 Task: Create Card Employee Termination Meeting in Board Resource Allocation Software to Workspace Data Analysis and Reporting. Create Card Data Science Review in Board Influencer Identification to Workspace Data Analysis and Reporting. Create Card New Hire Orientation in Board Employee Performance Management and Coaching to Workspace Data Analysis and Reporting
Action: Mouse moved to (114, 339)
Screenshot: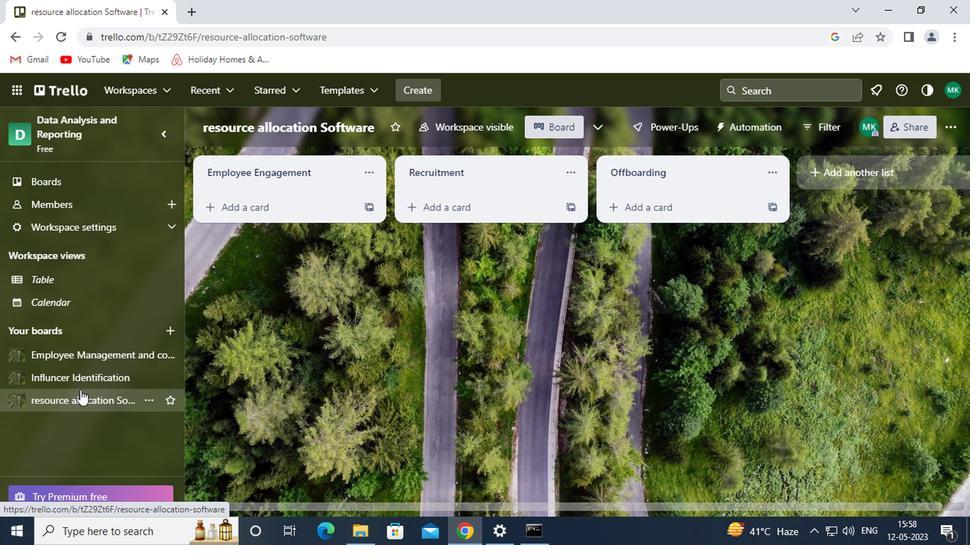 
Action: Mouse pressed left at (114, 339)
Screenshot: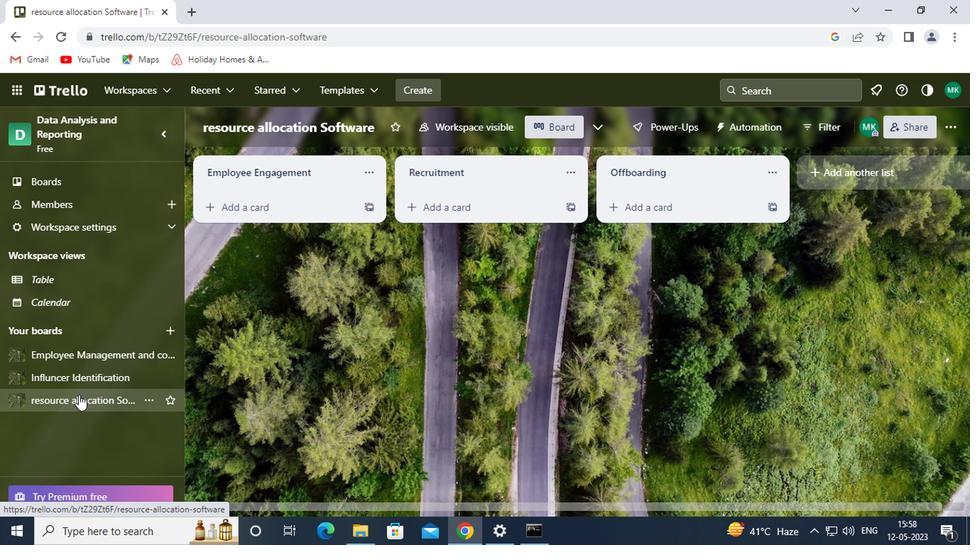 
Action: Mouse moved to (241, 201)
Screenshot: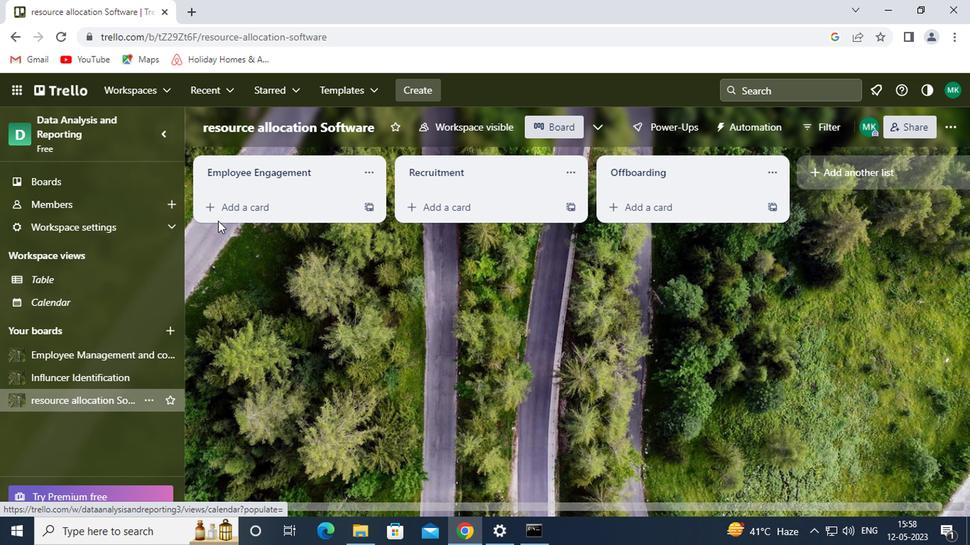 
Action: Mouse pressed left at (241, 201)
Screenshot: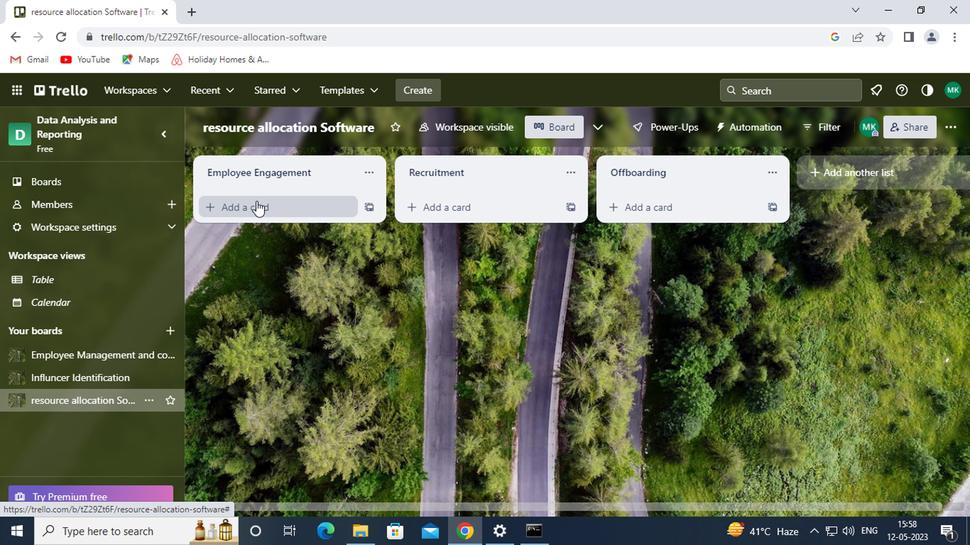 
Action: Mouse moved to (277, 202)
Screenshot: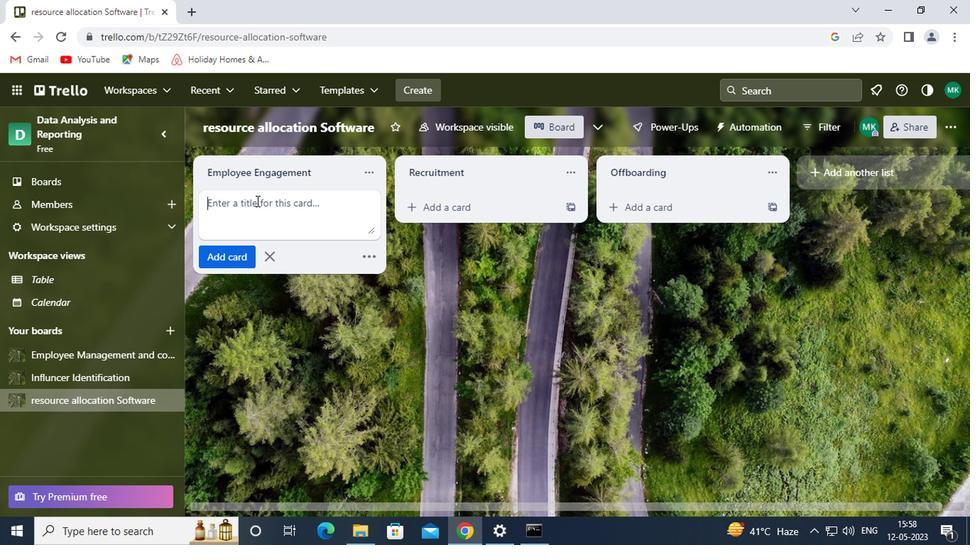 
Action: Mouse pressed left at (277, 202)
Screenshot: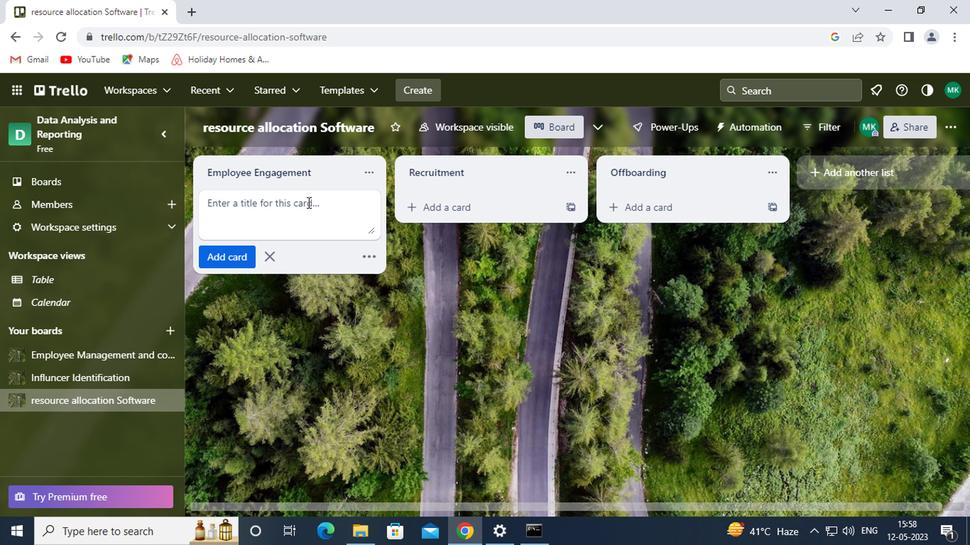 
Action: Key pressed <Key.shift>EMPLOYEE<Key.space><Key.shift>TERMINATION<Key.space><Key.shift>MEETING<Key.enter>
Screenshot: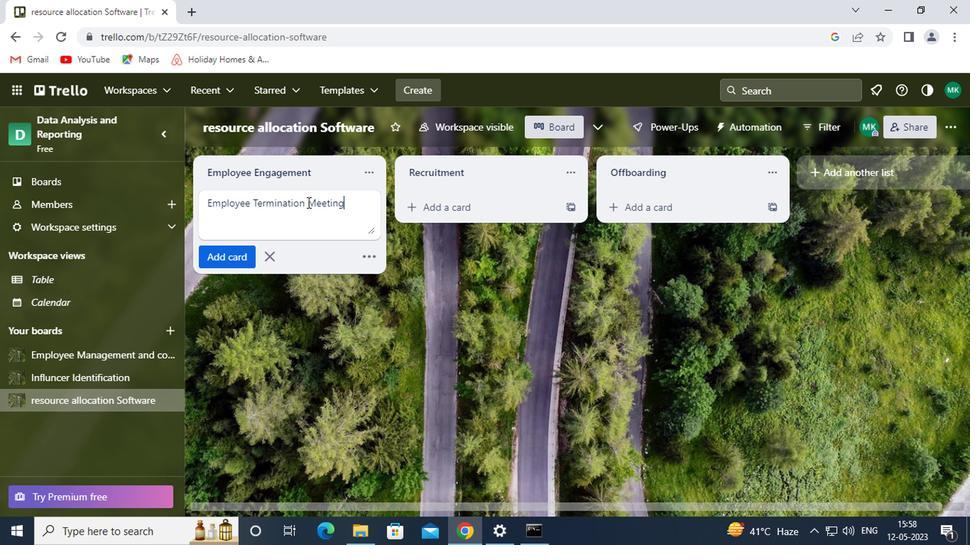 
Action: Mouse moved to (128, 325)
Screenshot: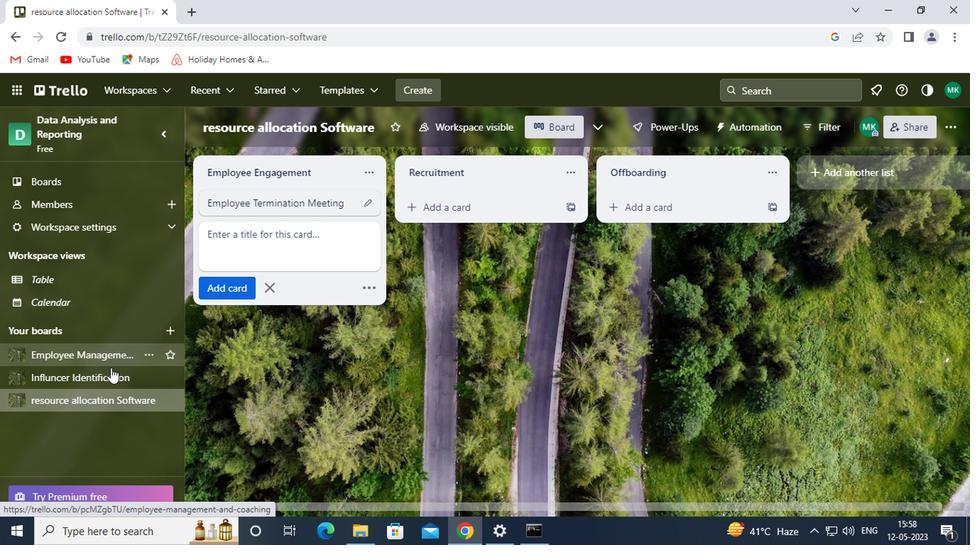 
Action: Mouse pressed left at (128, 325)
Screenshot: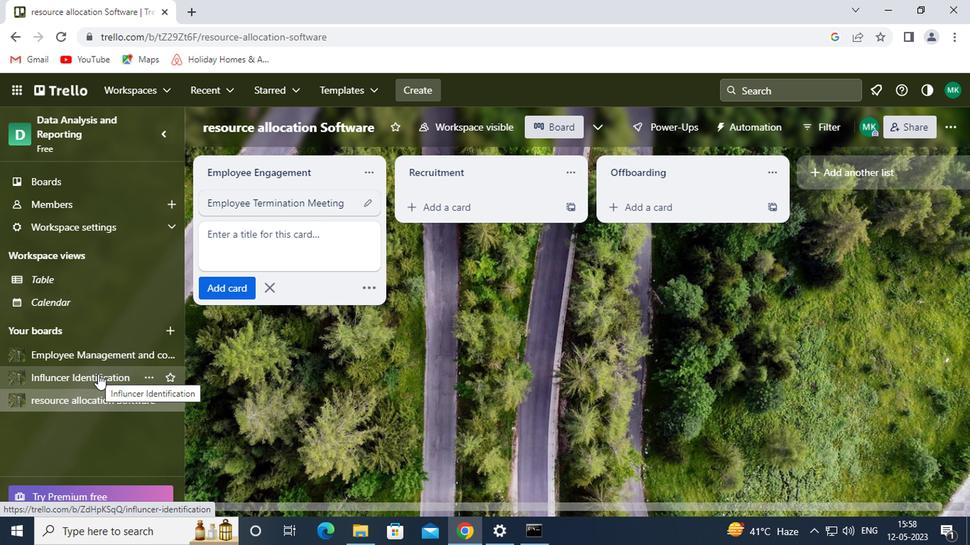 
Action: Mouse moved to (259, 200)
Screenshot: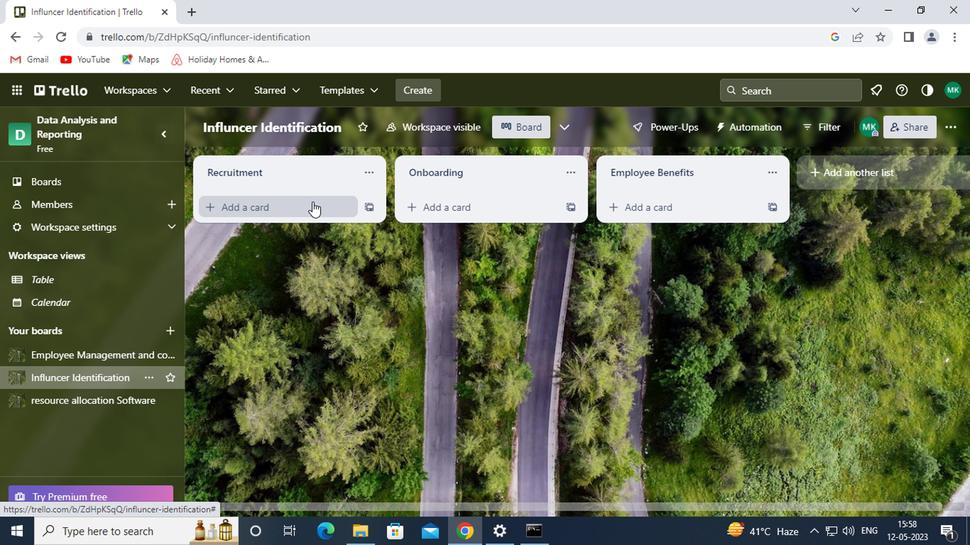 
Action: Mouse pressed left at (259, 200)
Screenshot: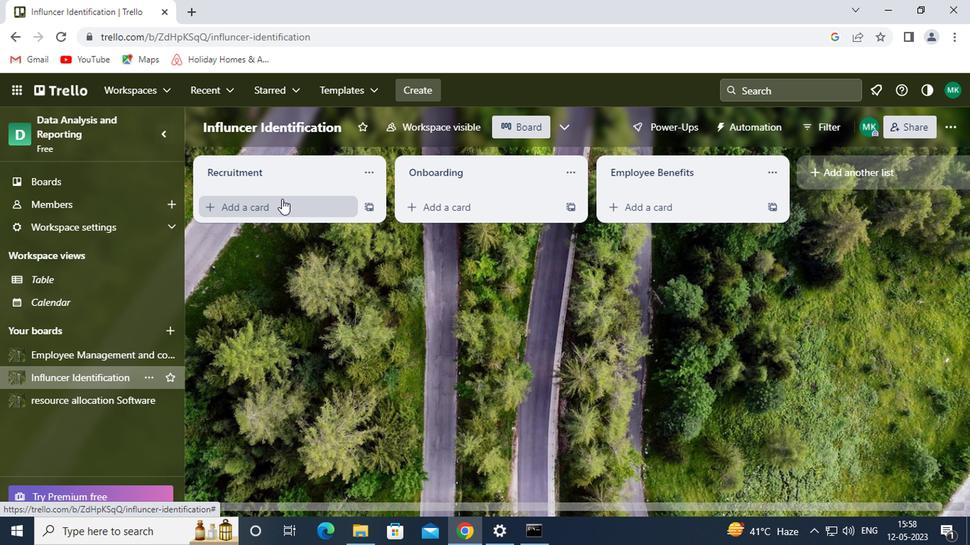 
Action: Mouse moved to (244, 208)
Screenshot: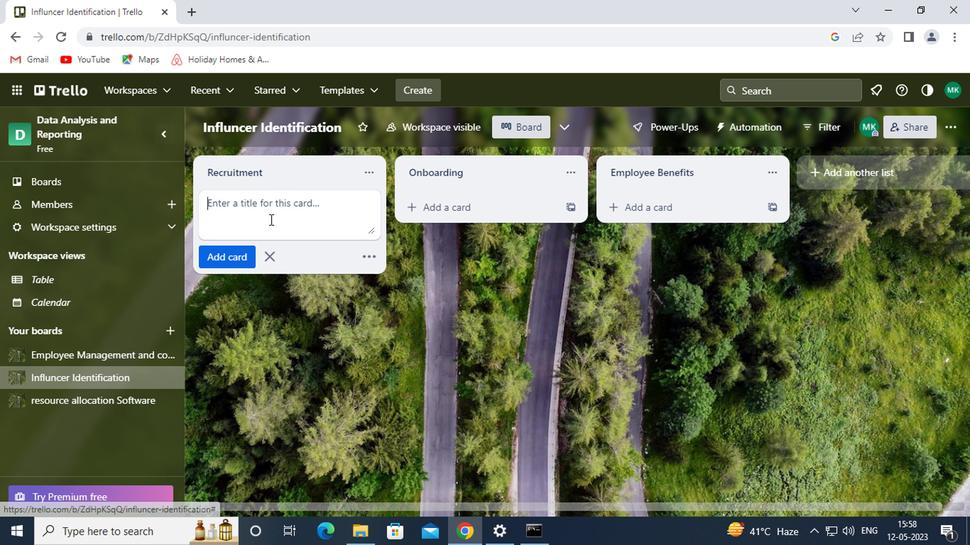 
Action: Mouse pressed left at (244, 208)
Screenshot: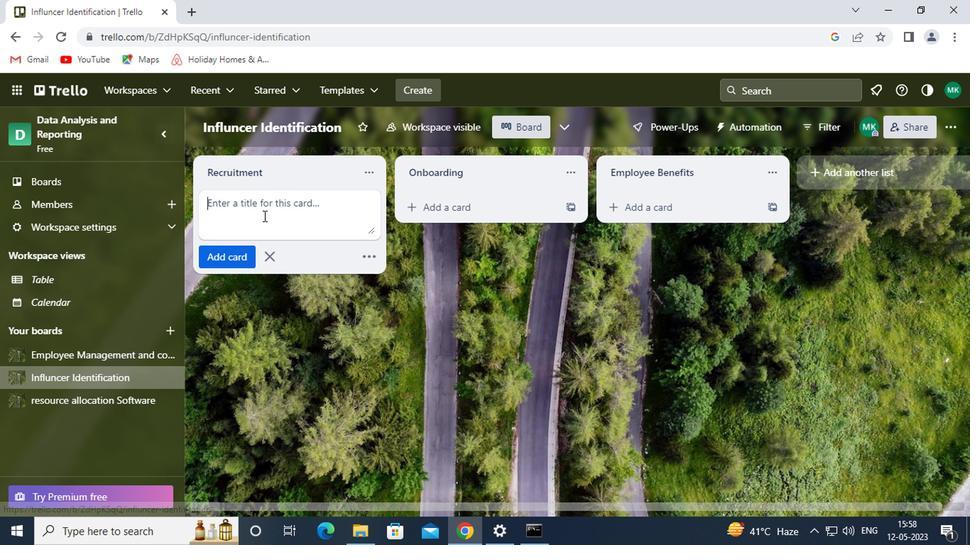 
Action: Key pressed <Key.shift><Key.shift><Key.shift><Key.shift><Key.shift>DATA<Key.space><Key.shift>SCIENCE<Key.space><Key.shift>REVIEW<Key.enter>
Screenshot: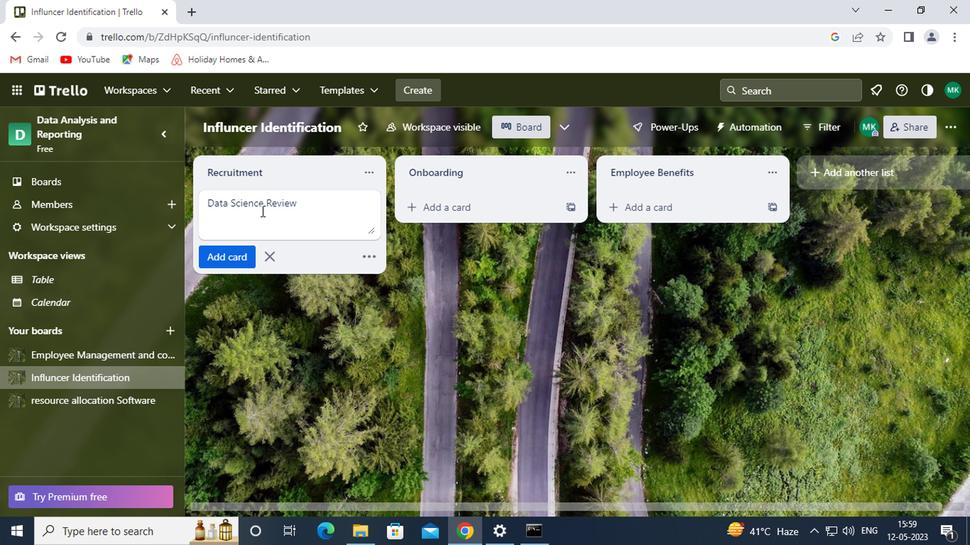 
Action: Mouse moved to (102, 308)
Screenshot: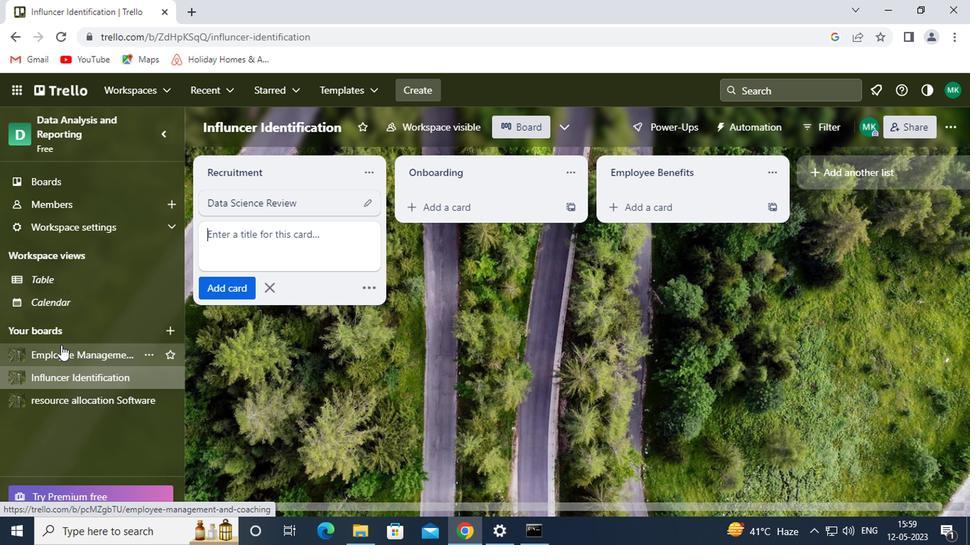 
Action: Mouse pressed left at (102, 308)
Screenshot: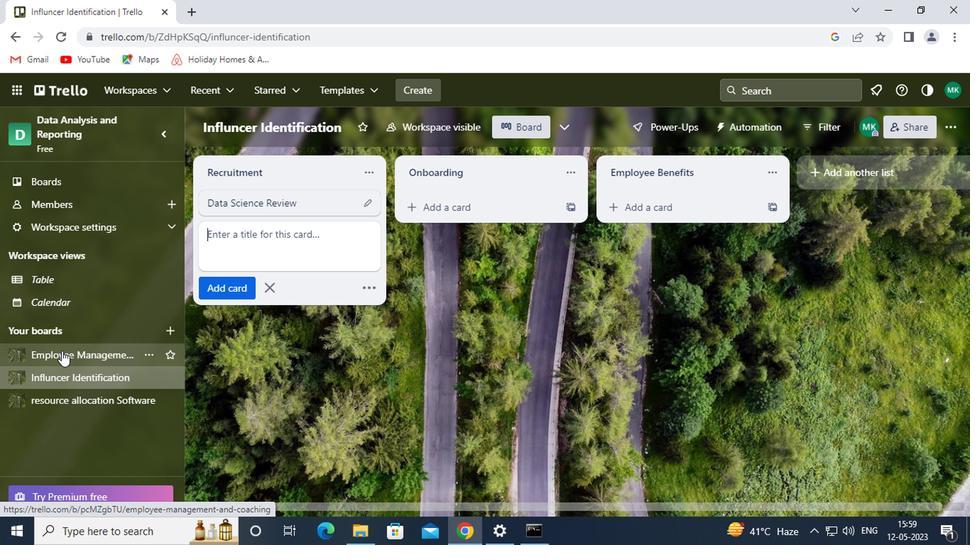 
Action: Mouse moved to (247, 205)
Screenshot: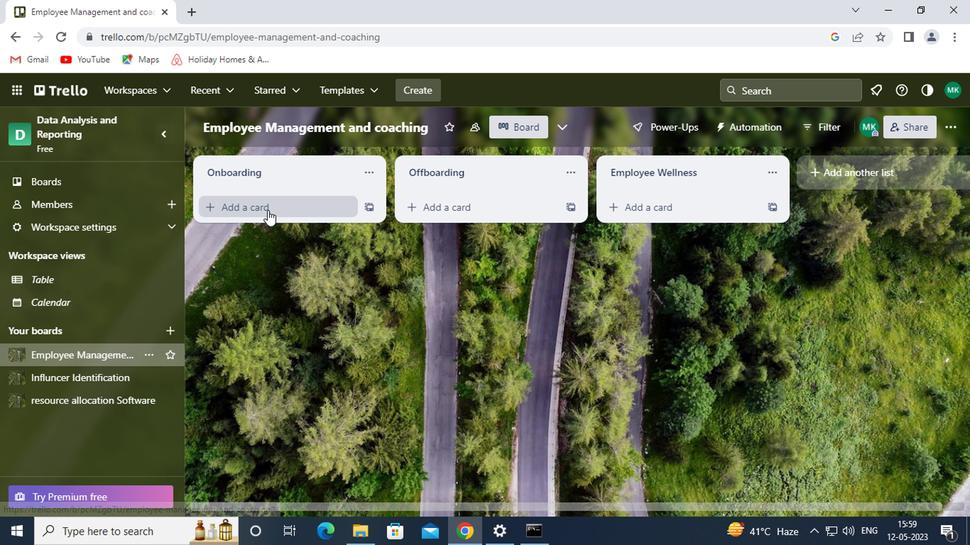 
Action: Mouse pressed left at (247, 205)
Screenshot: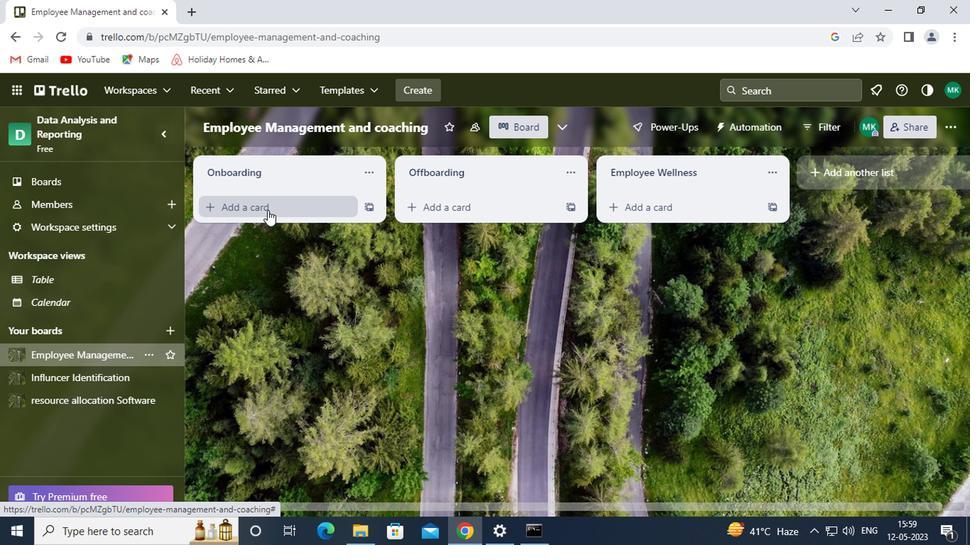 
Action: Mouse moved to (240, 202)
Screenshot: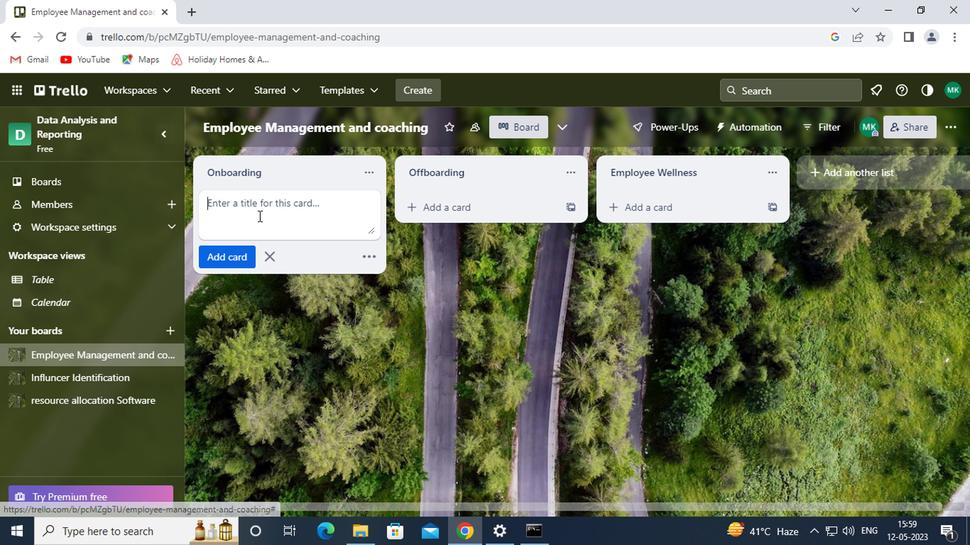 
Action: Mouse pressed left at (240, 202)
Screenshot: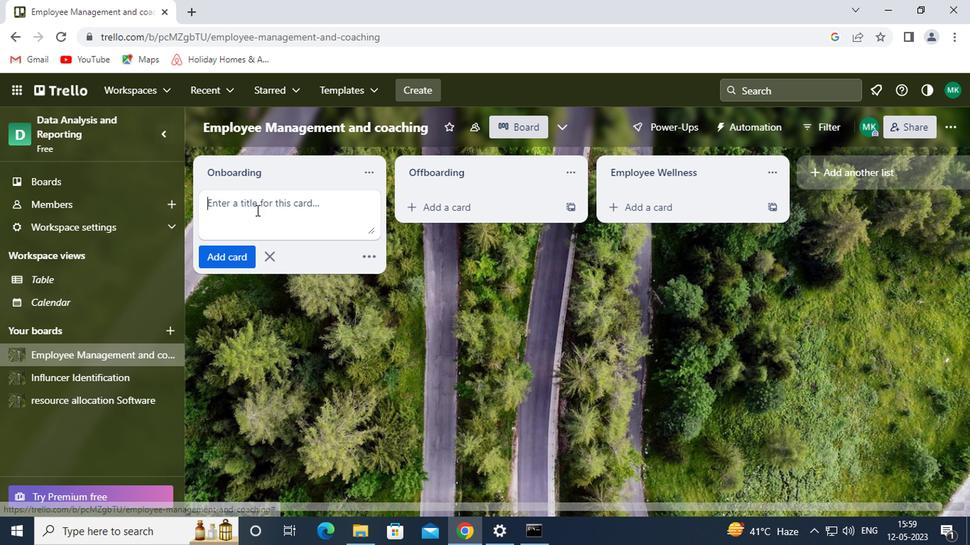 
Action: Key pressed <Key.shift>NEW<Key.space><Key.shift>HIRE<Key.space><Key.shift><Key.shift><Key.shift>ORIENTATION<Key.enter>
Screenshot: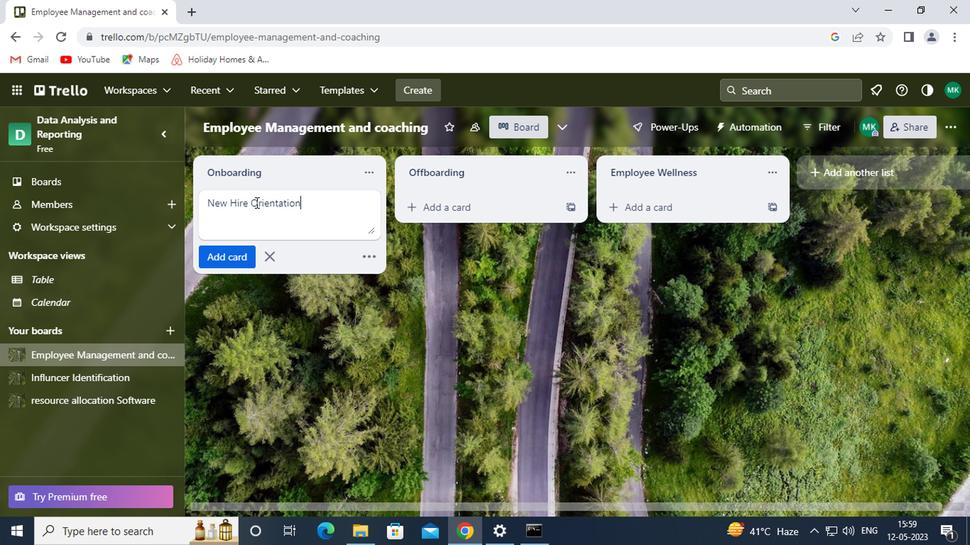 
